 Task: Look for properties with their price reduced in more than 60 days.
Action: Mouse moved to (614, 56)
Screenshot: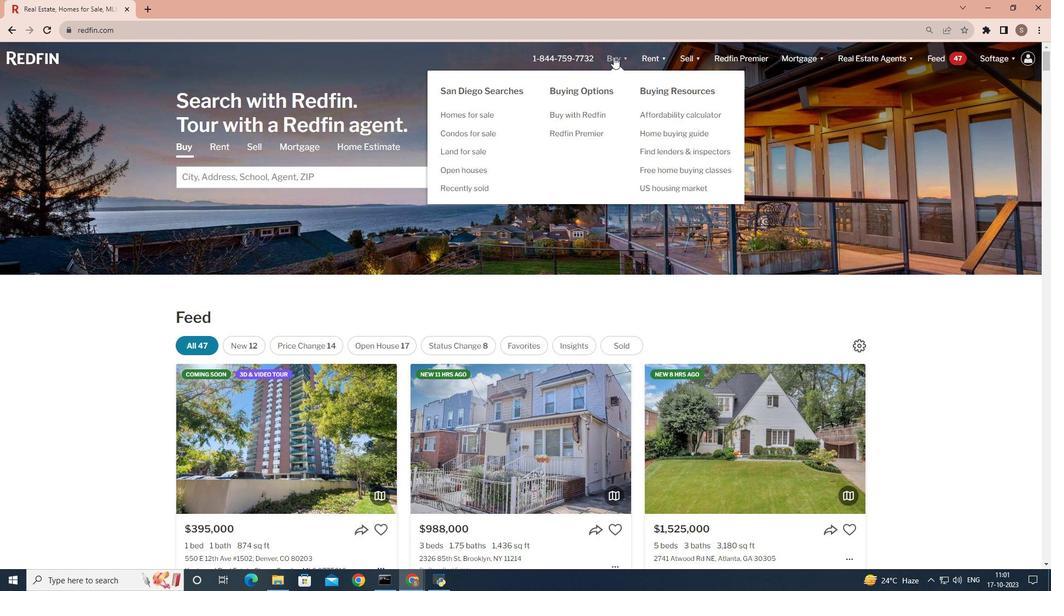 
Action: Mouse pressed left at (614, 56)
Screenshot: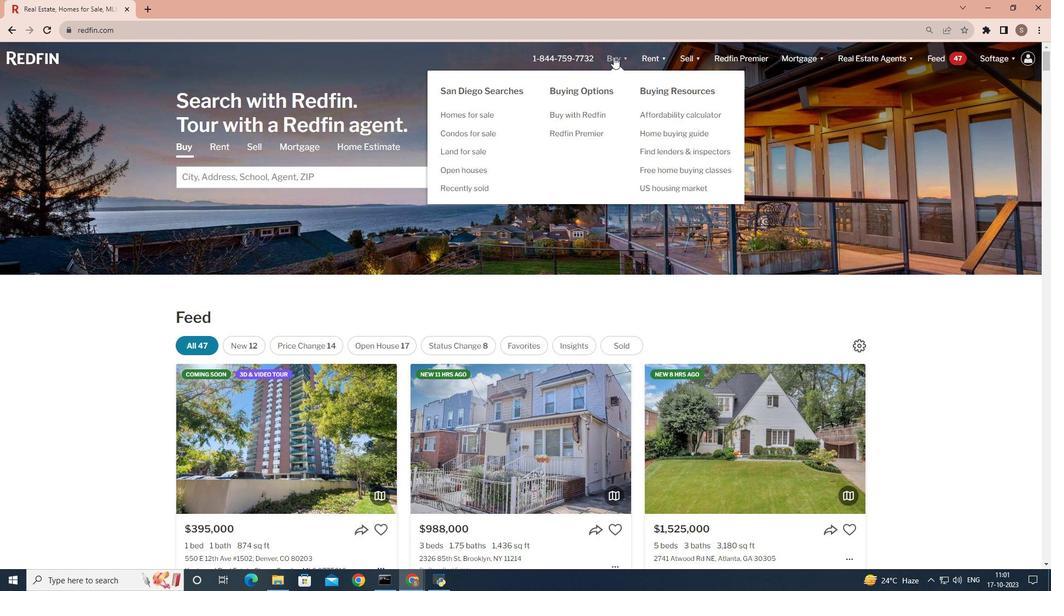 
Action: Mouse moved to (256, 229)
Screenshot: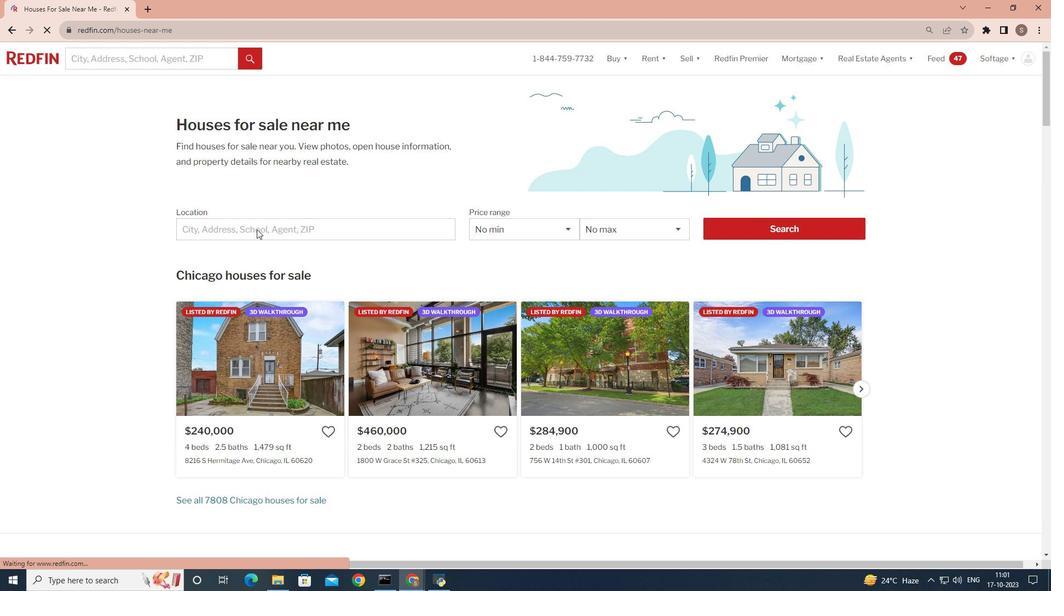 
Action: Mouse pressed left at (256, 229)
Screenshot: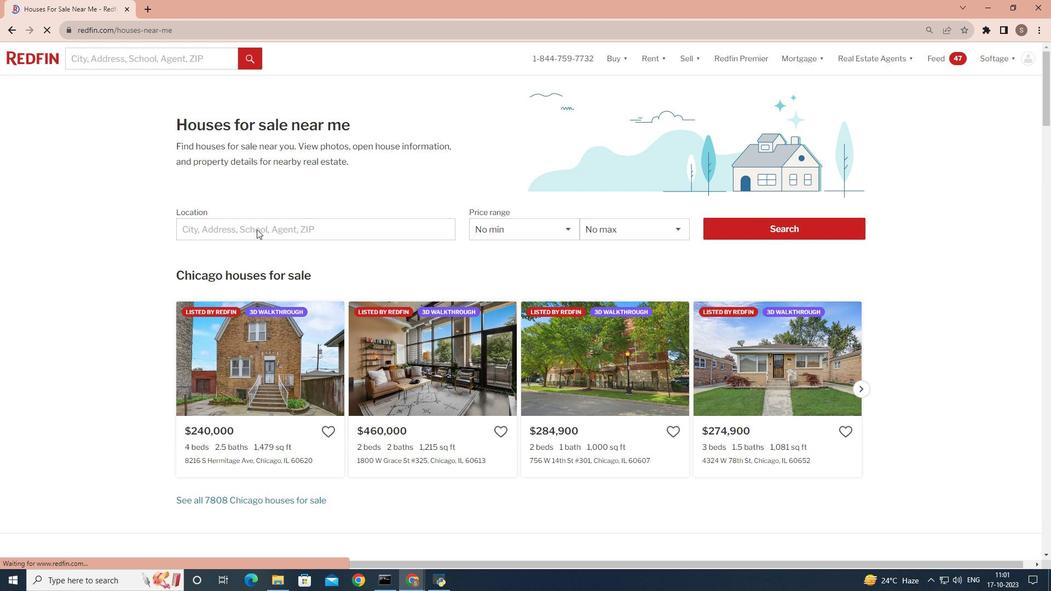
Action: Mouse moved to (253, 227)
Screenshot: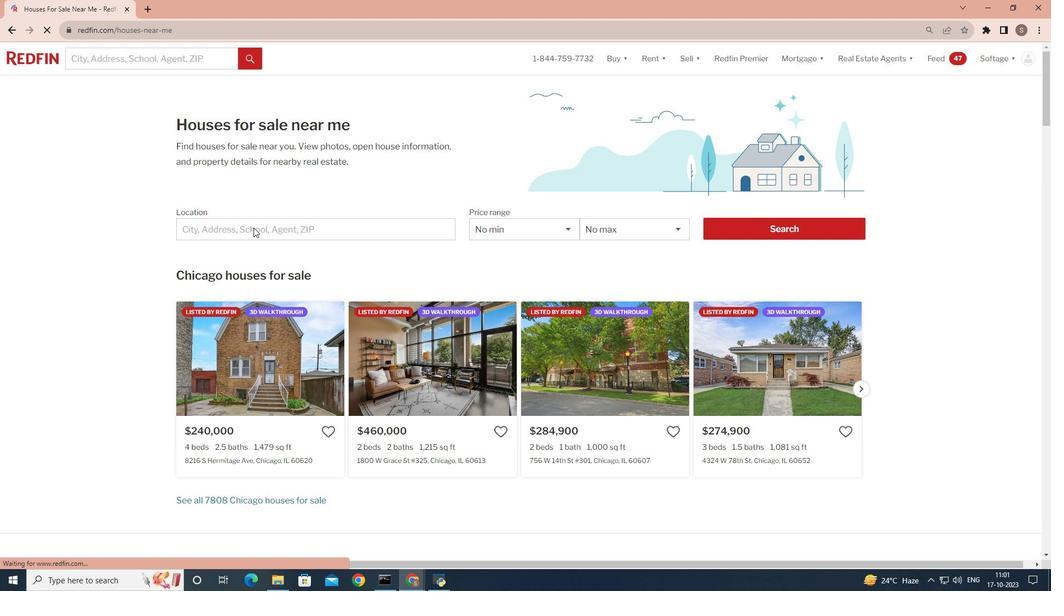 
Action: Mouse pressed left at (253, 227)
Screenshot: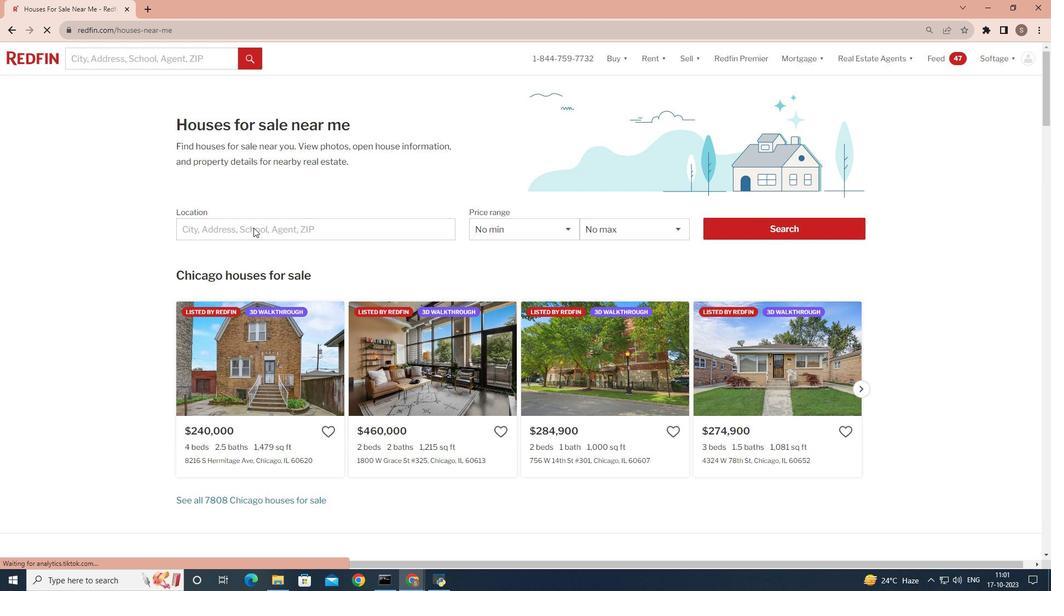 
Action: Mouse moved to (249, 231)
Screenshot: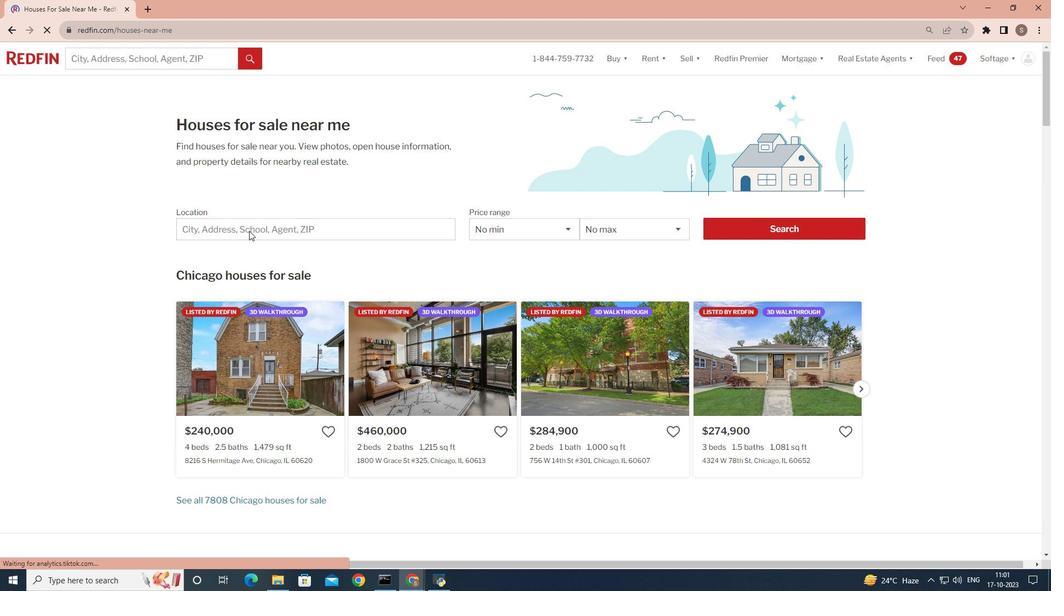 
Action: Mouse pressed left at (249, 231)
Screenshot: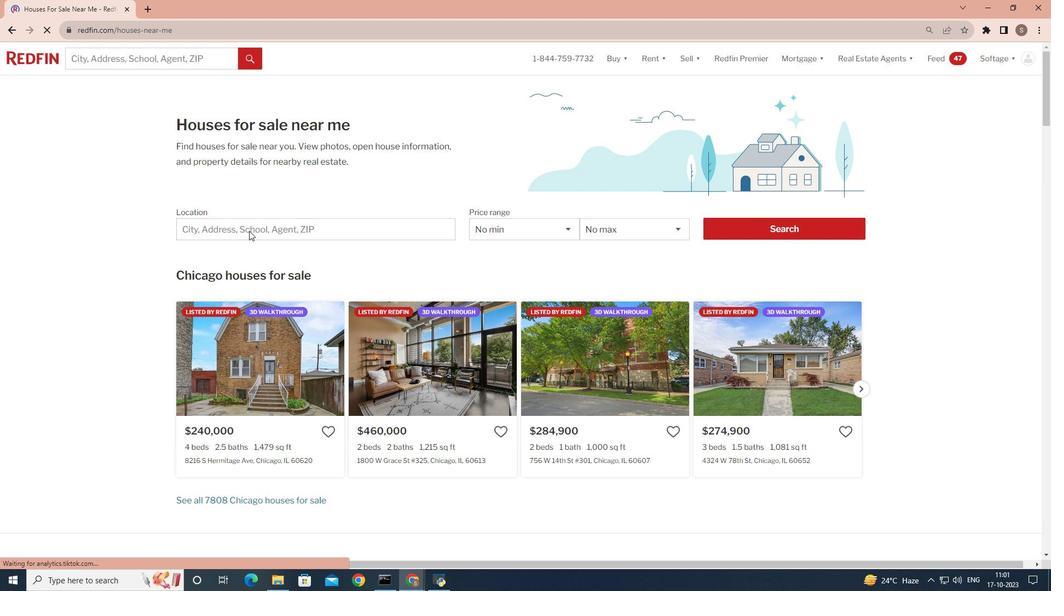 
Action: Mouse moved to (248, 229)
Screenshot: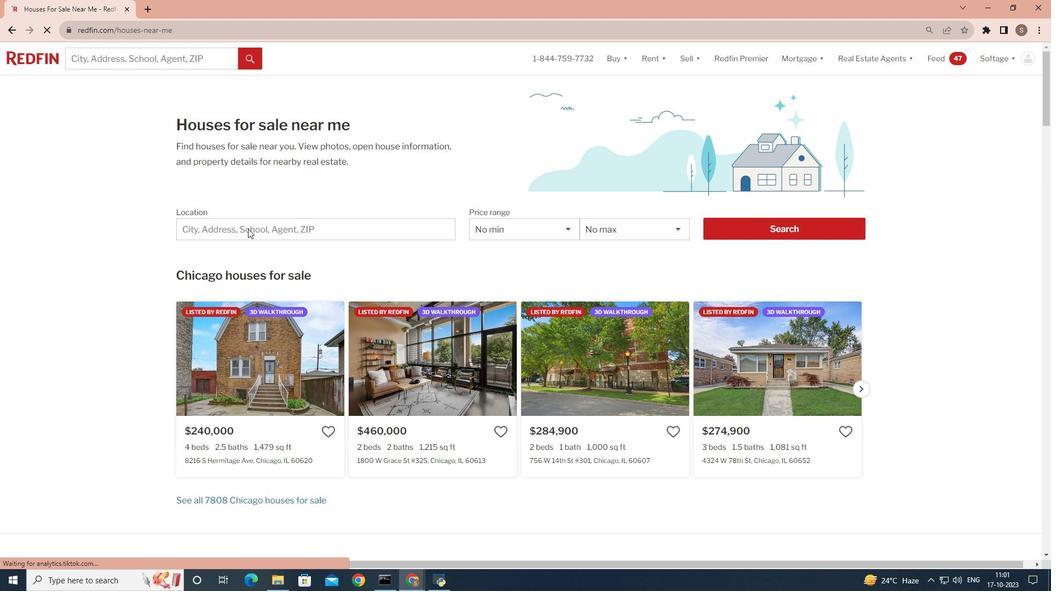 
Action: Mouse pressed left at (248, 229)
Screenshot: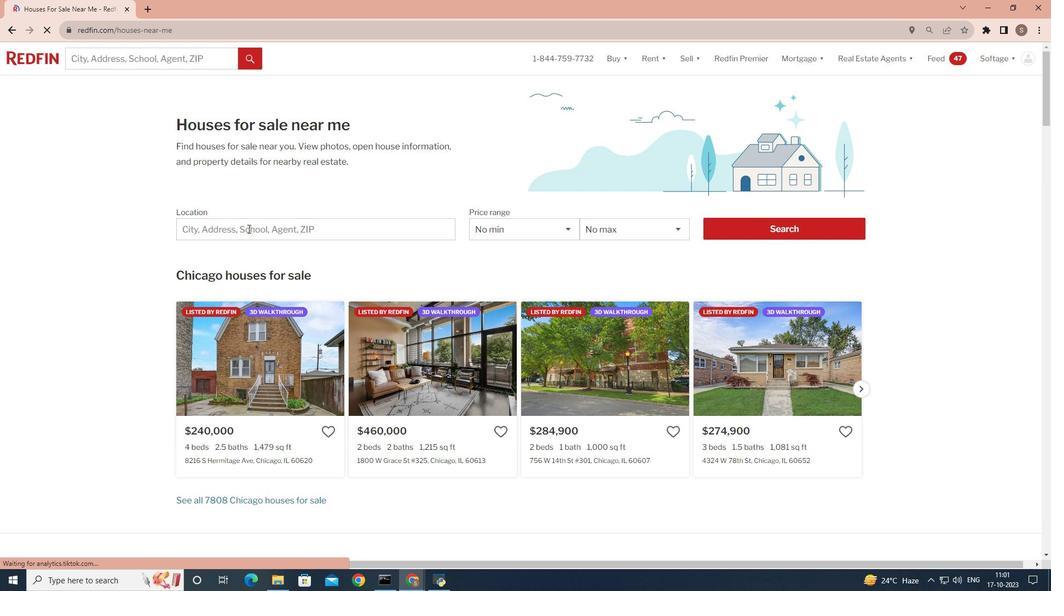 
Action: Key pressed <Key.shift>San<Key.space><Key.shift>Diego
Screenshot: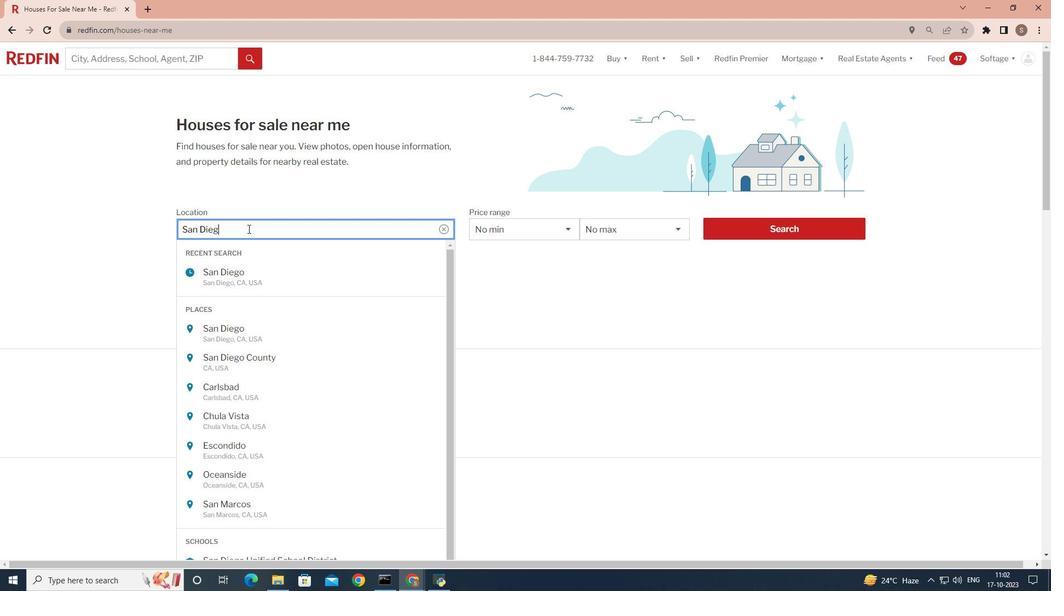 
Action: Mouse moved to (772, 222)
Screenshot: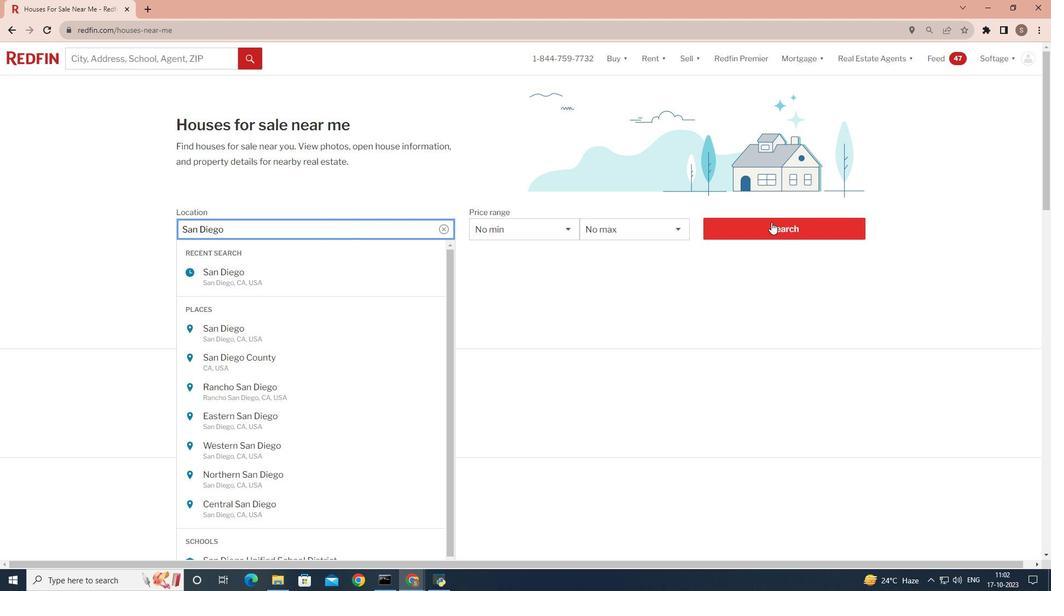 
Action: Mouse pressed left at (772, 222)
Screenshot: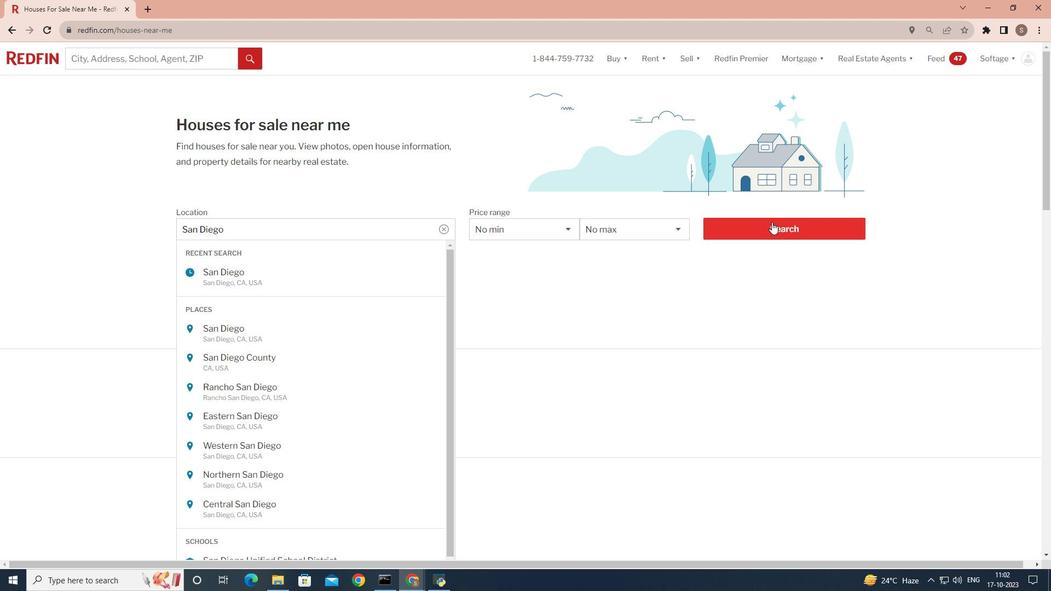 
Action: Mouse moved to (774, 229)
Screenshot: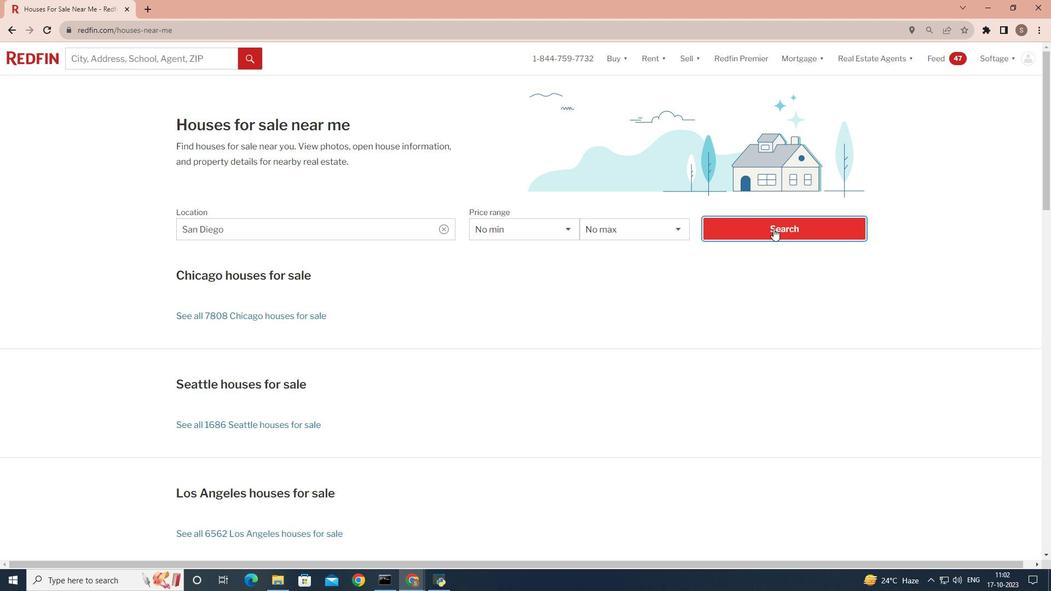 
Action: Mouse pressed left at (774, 229)
Screenshot: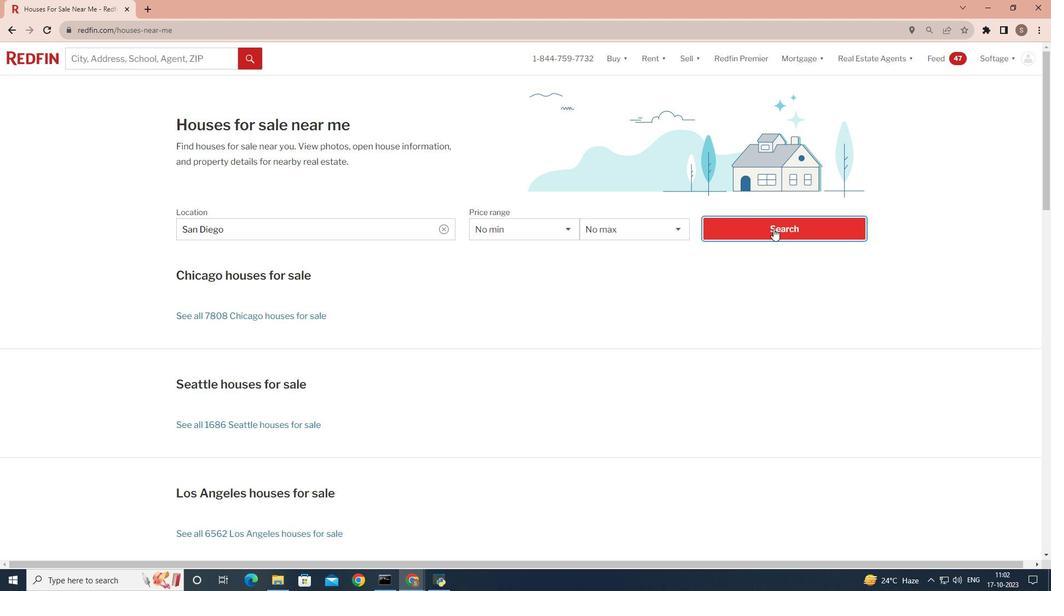 
Action: Mouse pressed left at (774, 229)
Screenshot: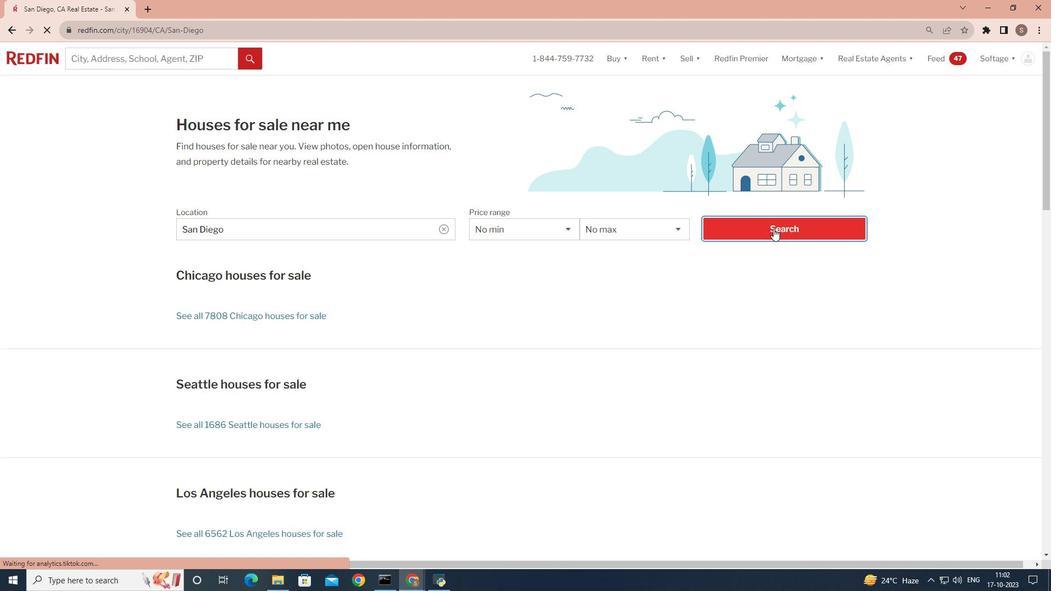 
Action: Mouse moved to (941, 127)
Screenshot: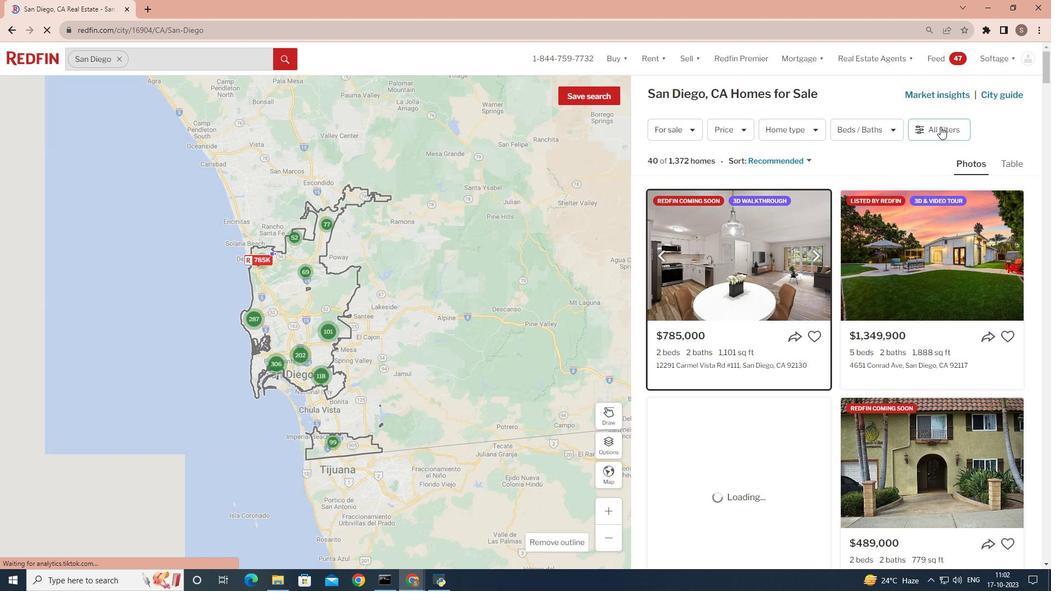 
Action: Mouse pressed left at (941, 127)
Screenshot: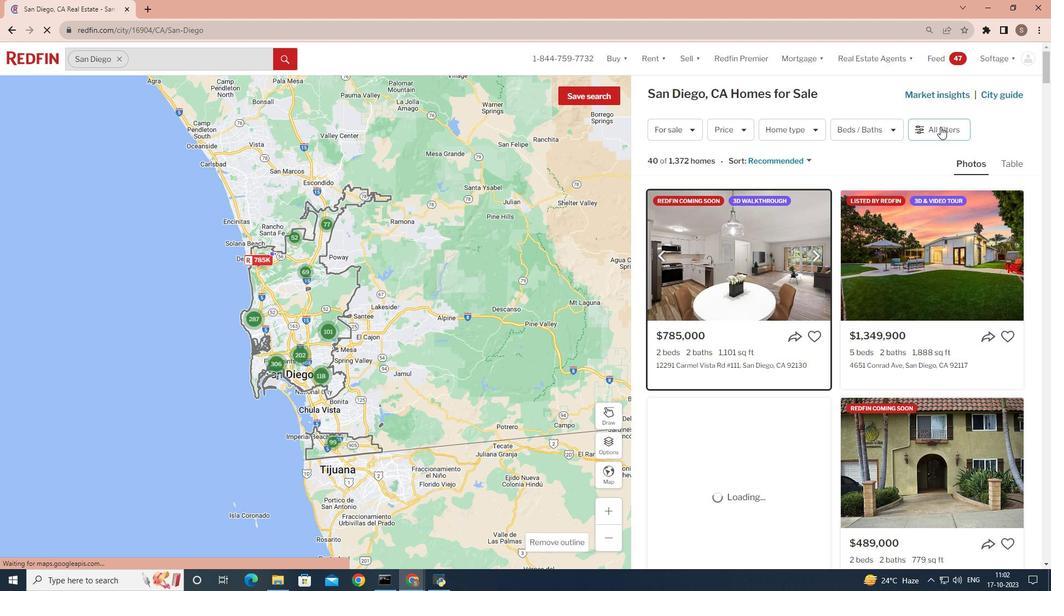 
Action: Mouse pressed left at (941, 127)
Screenshot: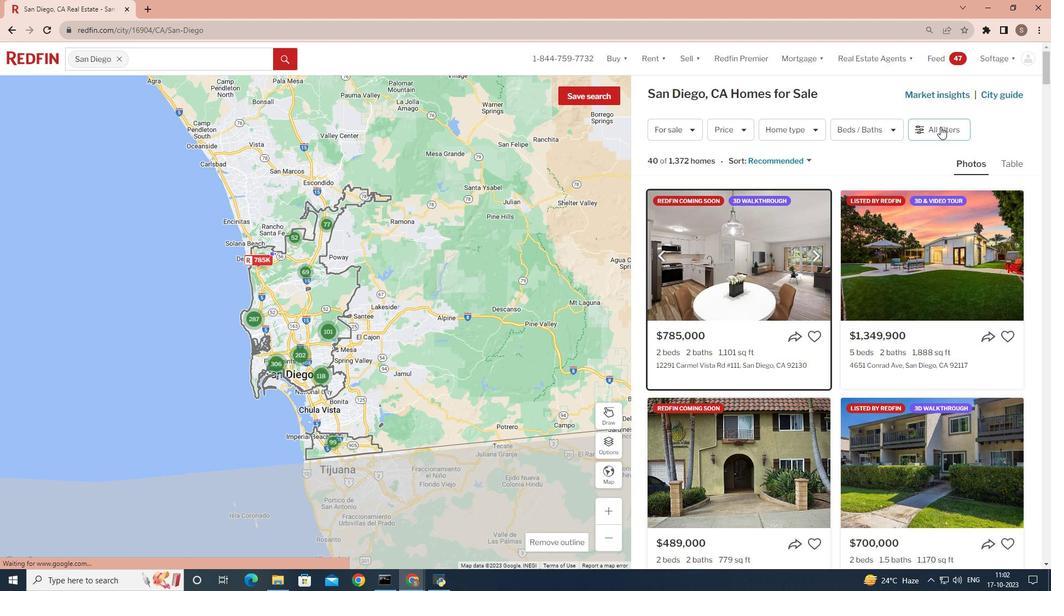 
Action: Mouse moved to (933, 223)
Screenshot: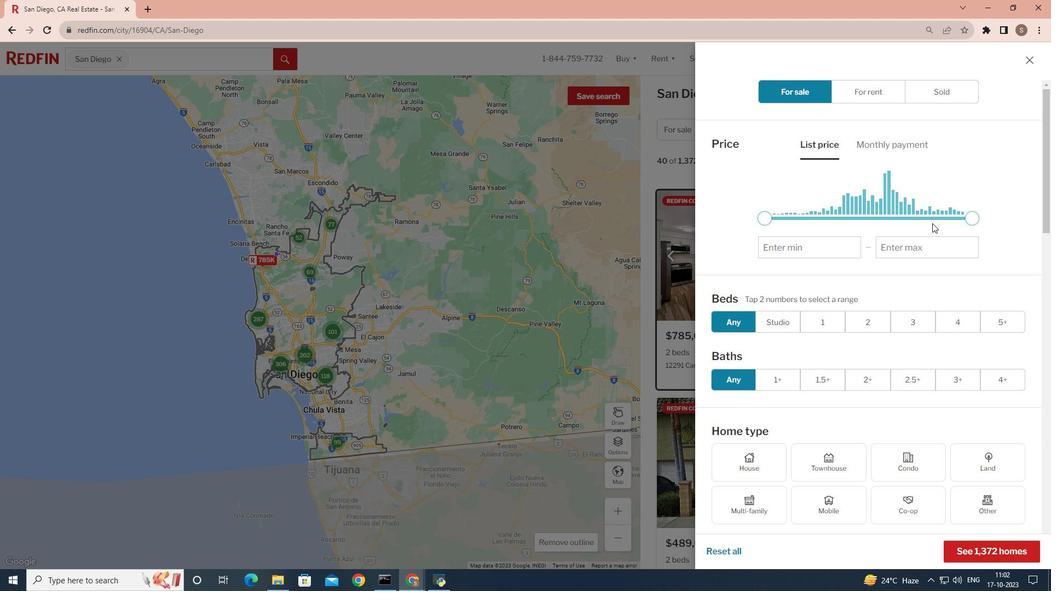 
Action: Mouse scrolled (933, 222) with delta (0, 0)
Screenshot: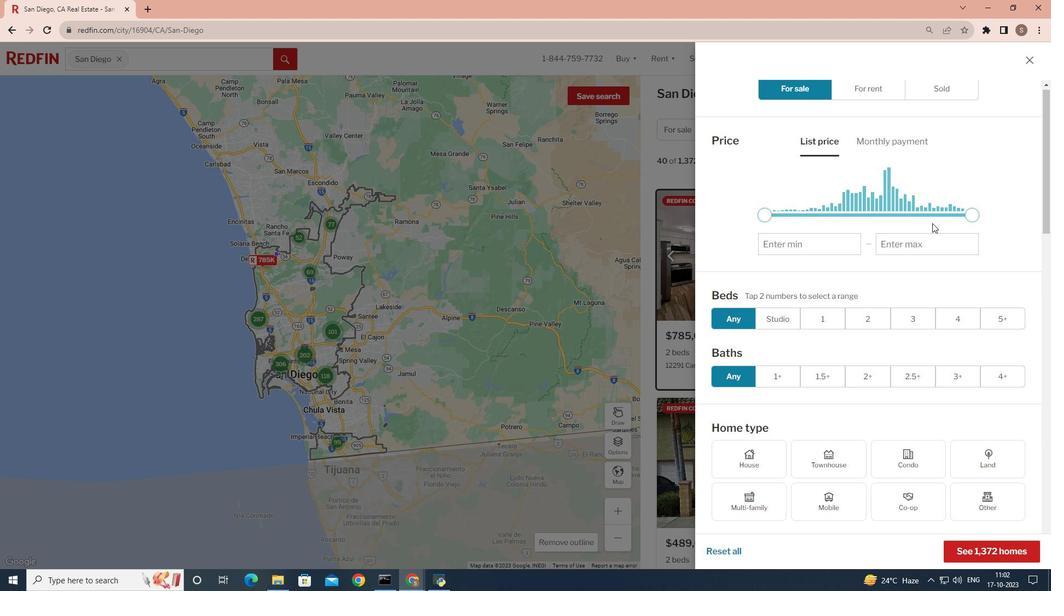 
Action: Mouse scrolled (933, 222) with delta (0, 0)
Screenshot: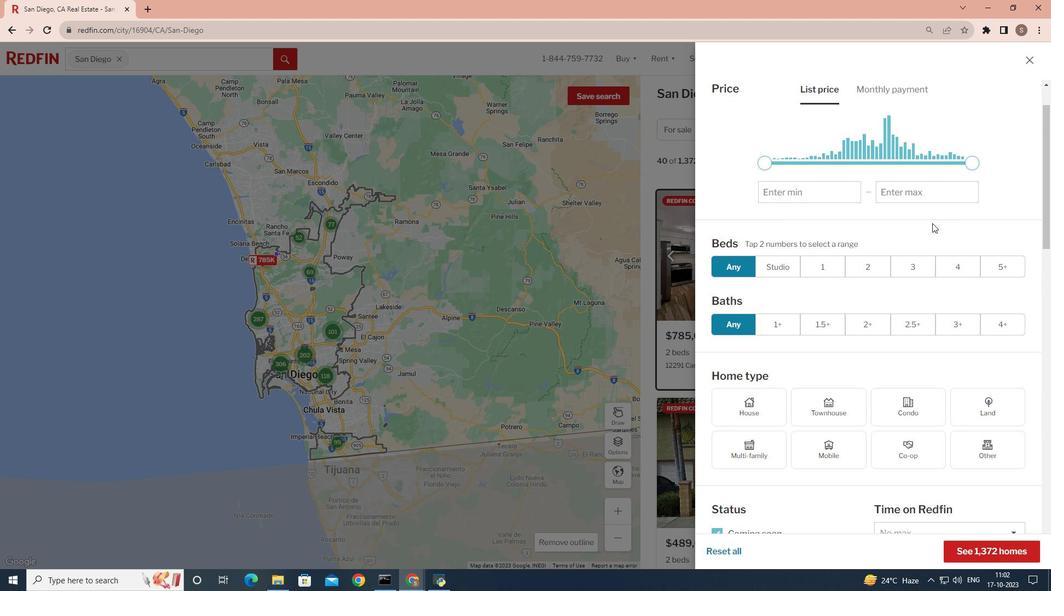 
Action: Mouse scrolled (933, 222) with delta (0, 0)
Screenshot: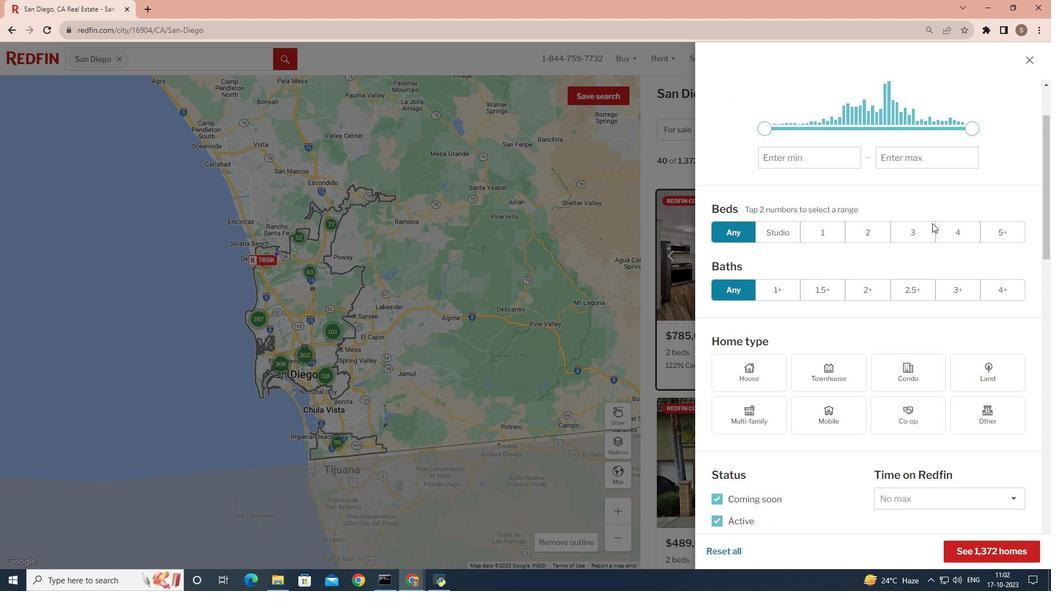 
Action: Mouse moved to (934, 222)
Screenshot: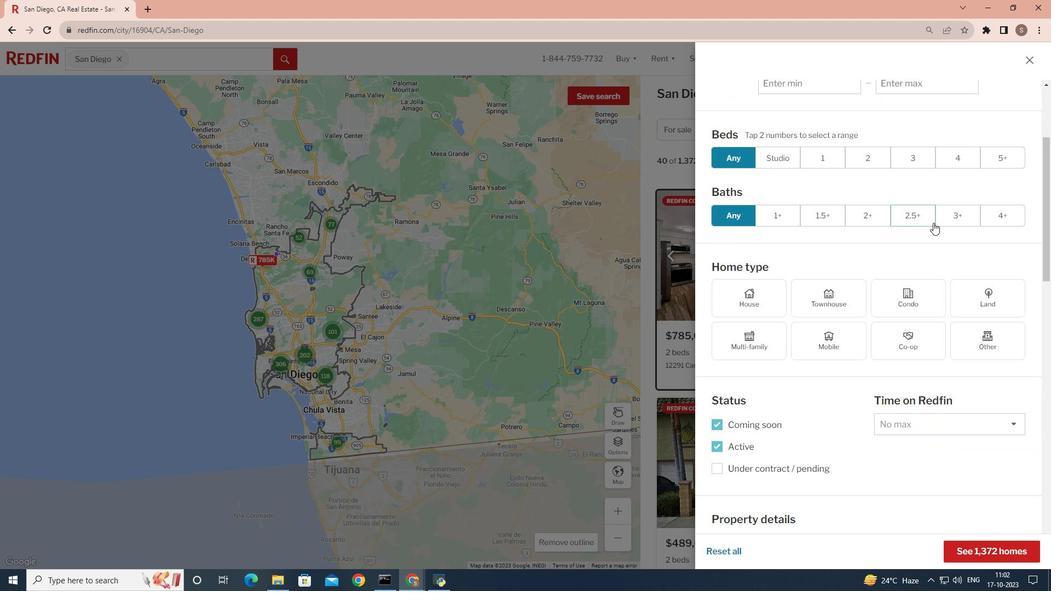 
Action: Mouse scrolled (934, 222) with delta (0, 0)
Screenshot: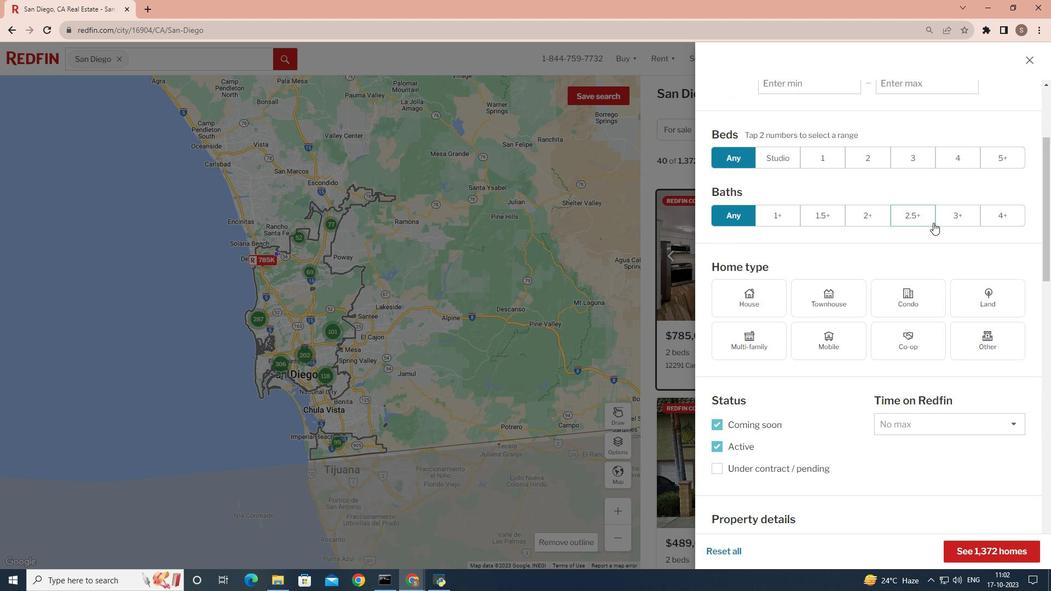 
Action: Mouse moved to (939, 220)
Screenshot: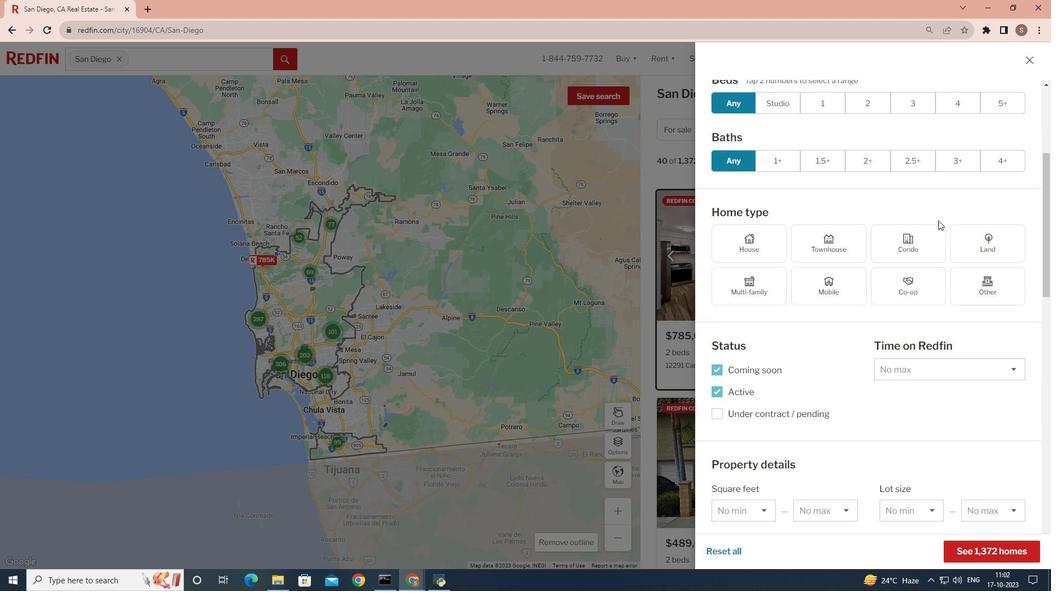 
Action: Mouse scrolled (939, 220) with delta (0, 0)
Screenshot: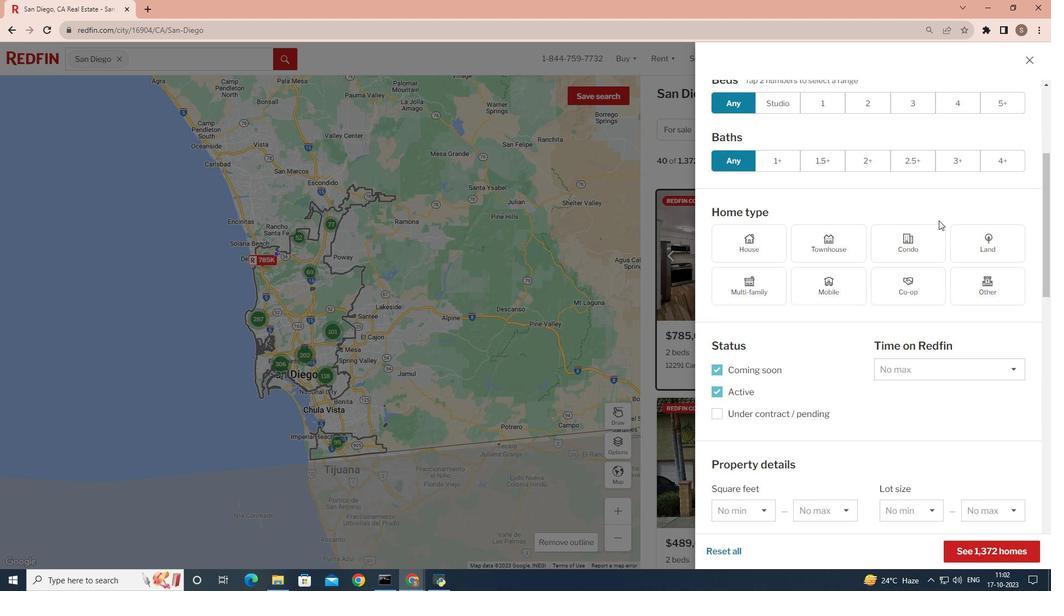 
Action: Mouse scrolled (939, 220) with delta (0, 0)
Screenshot: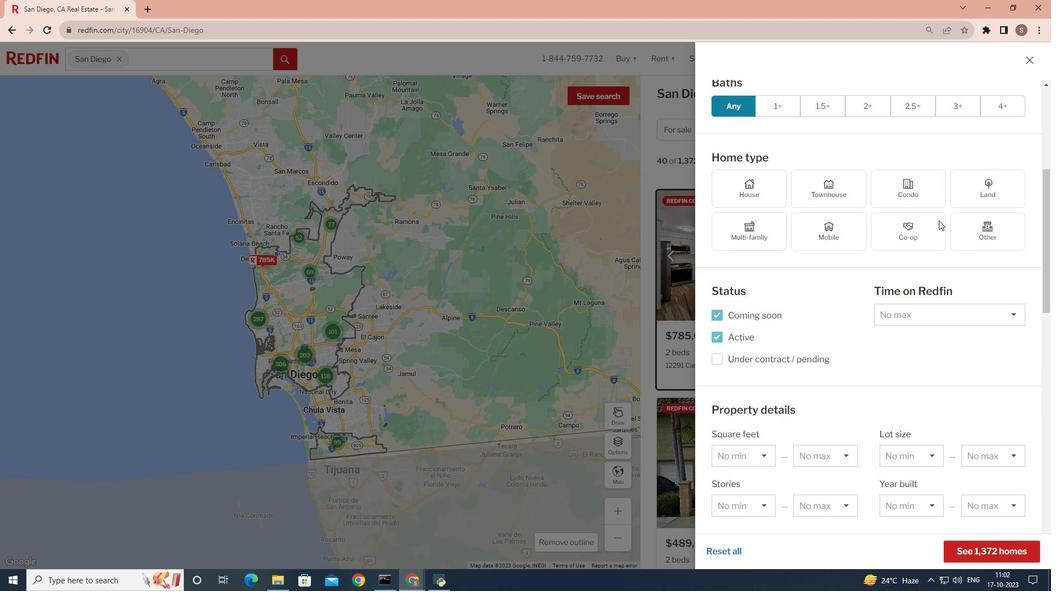 
Action: Mouse scrolled (939, 220) with delta (0, 0)
Screenshot: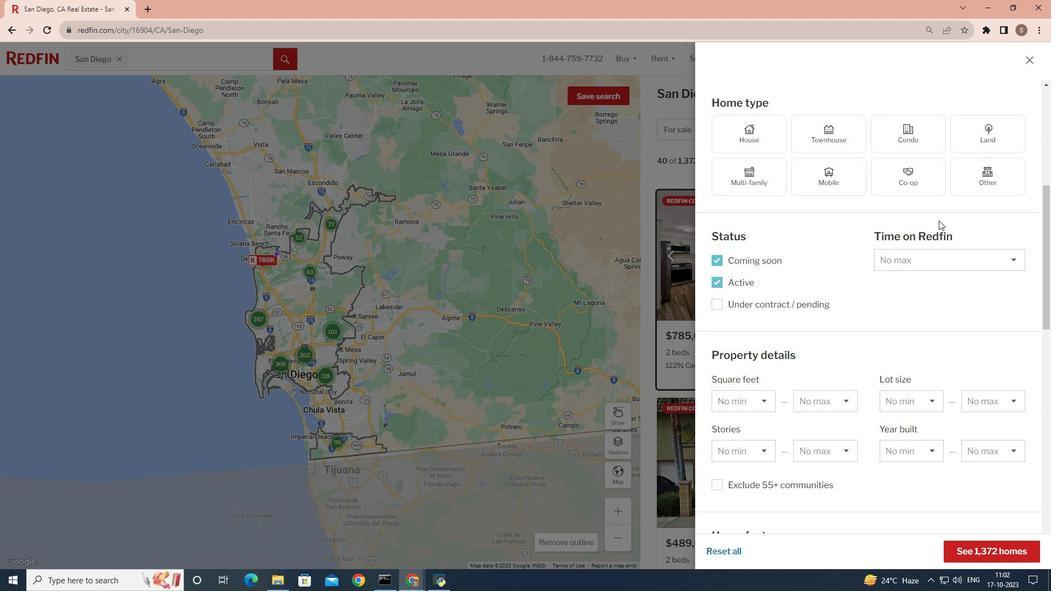 
Action: Mouse scrolled (939, 220) with delta (0, 0)
Screenshot: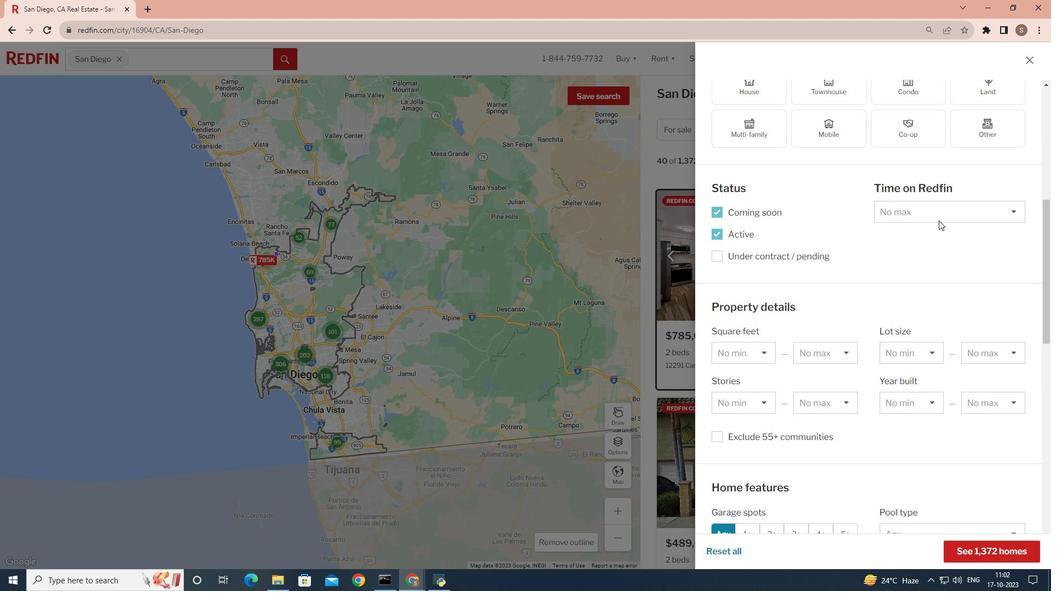 
Action: Mouse scrolled (939, 220) with delta (0, 0)
Screenshot: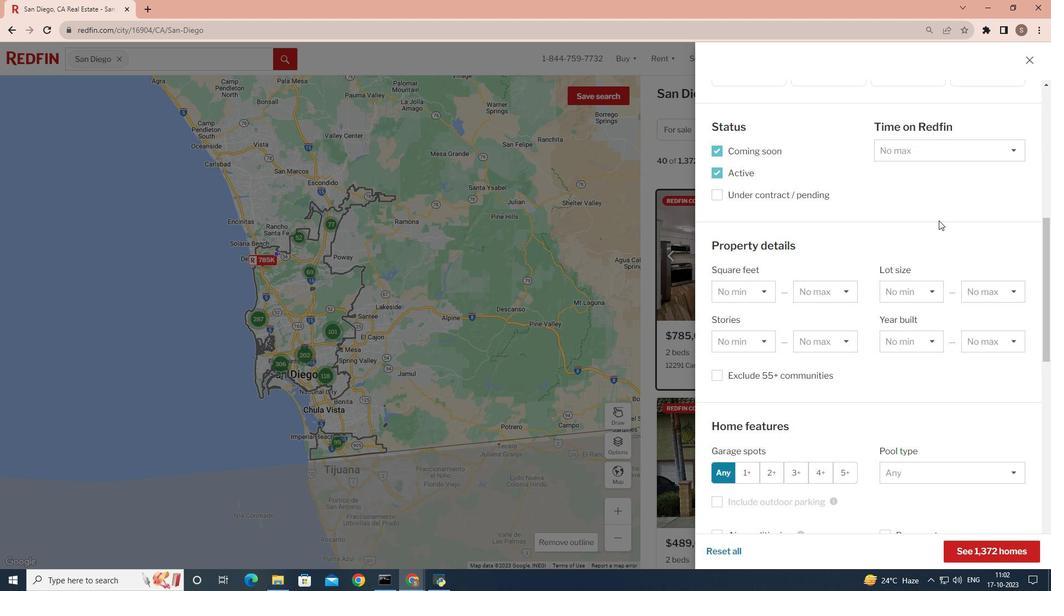 
Action: Mouse scrolled (939, 220) with delta (0, 0)
Screenshot: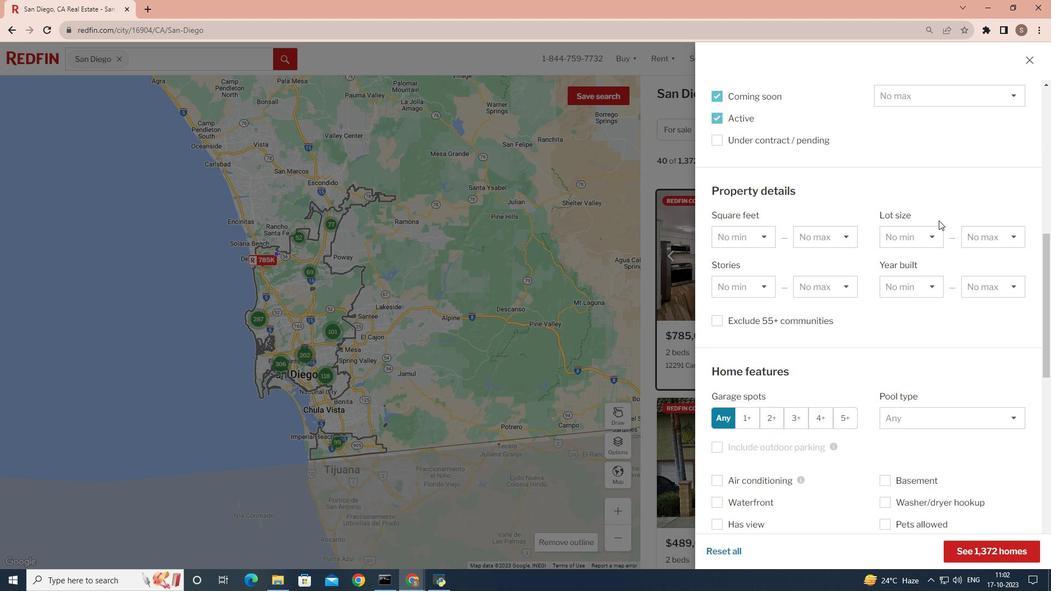 
Action: Mouse scrolled (939, 220) with delta (0, 0)
Screenshot: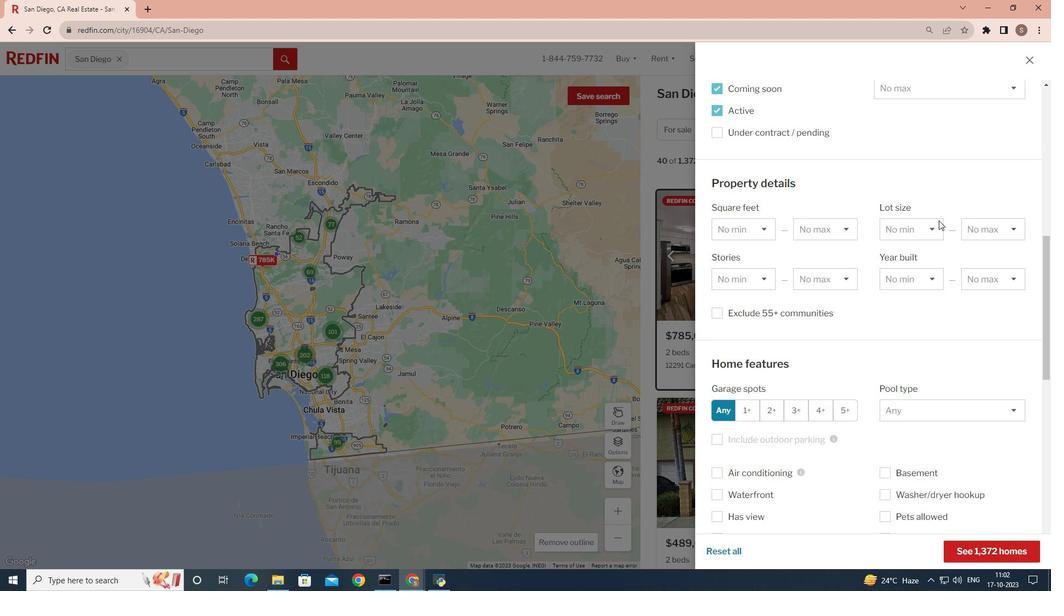 
Action: Mouse scrolled (939, 220) with delta (0, 0)
Screenshot: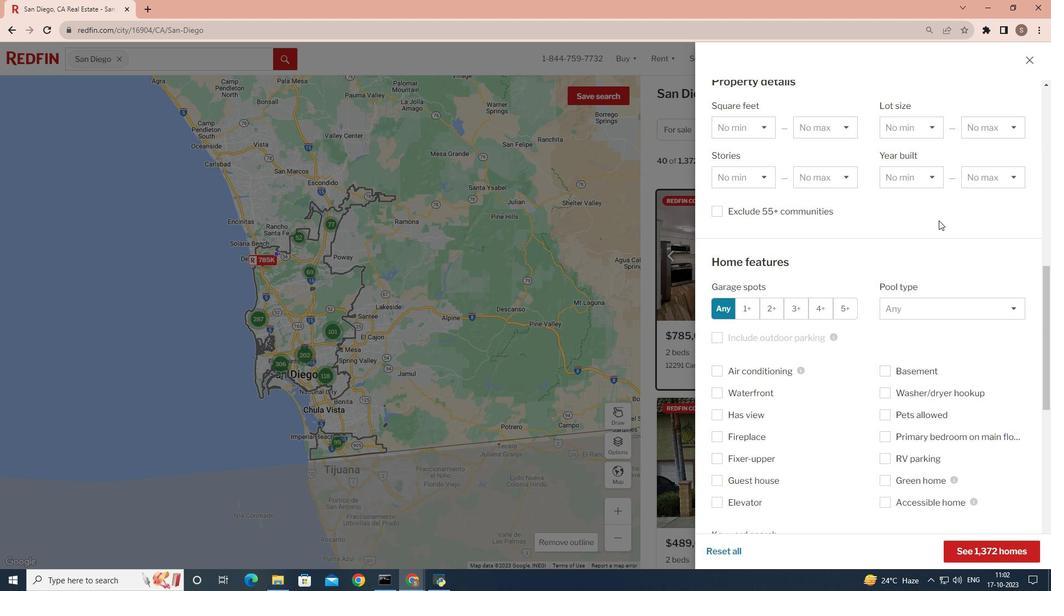 
Action: Mouse scrolled (939, 220) with delta (0, 0)
Screenshot: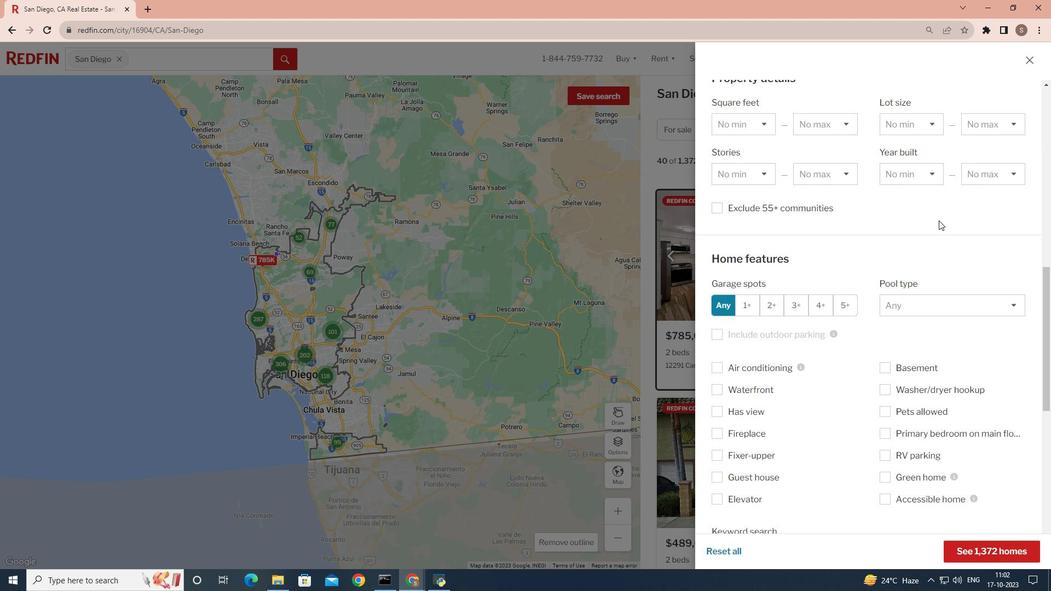 
Action: Mouse moved to (939, 220)
Screenshot: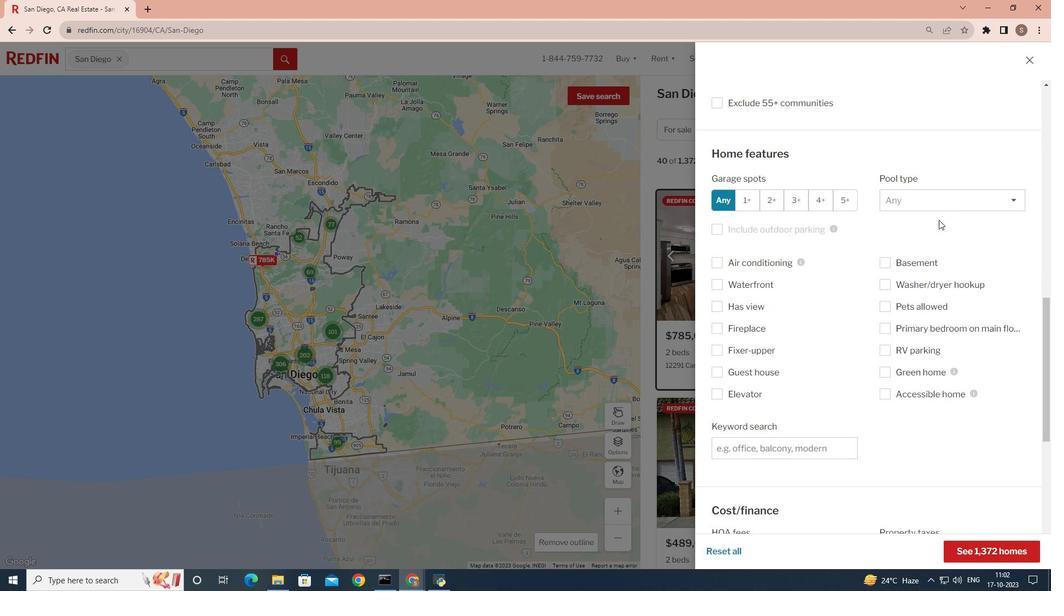 
Action: Mouse scrolled (939, 219) with delta (0, 0)
Screenshot: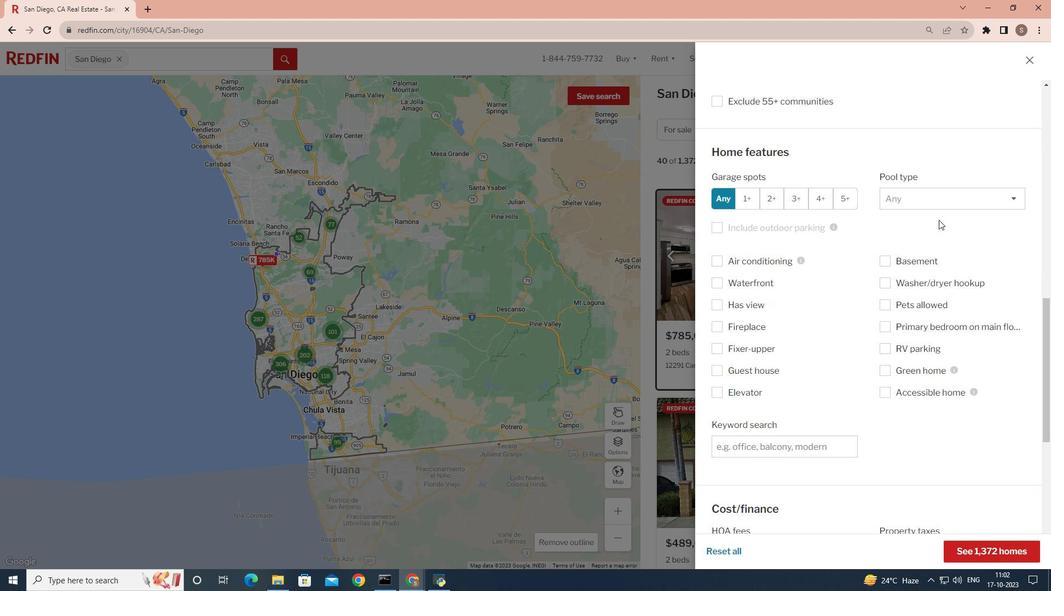 
Action: Mouse scrolled (939, 219) with delta (0, 0)
Screenshot: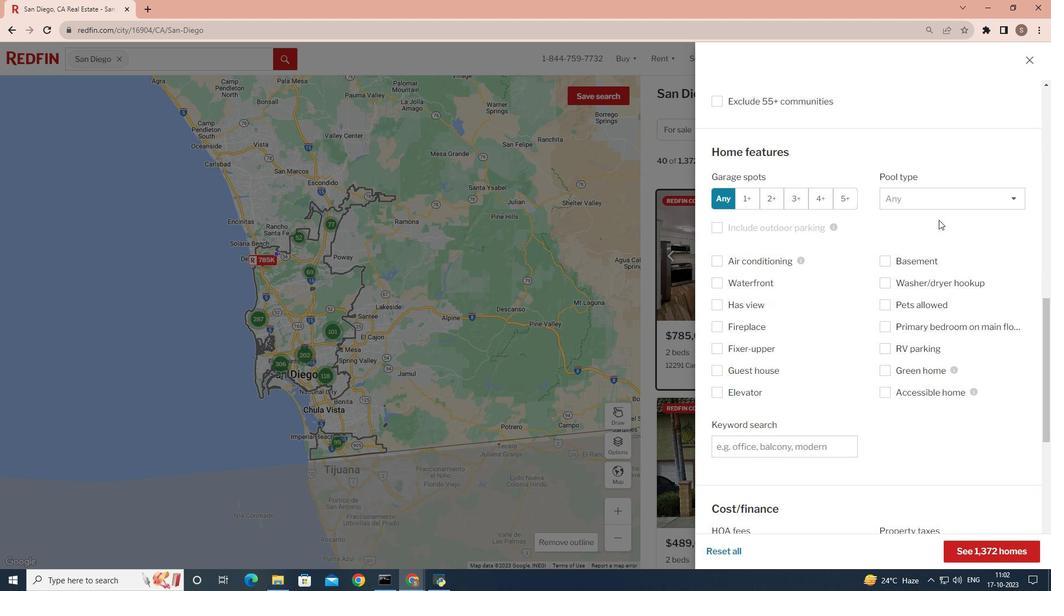 
Action: Mouse scrolled (939, 219) with delta (0, 0)
Screenshot: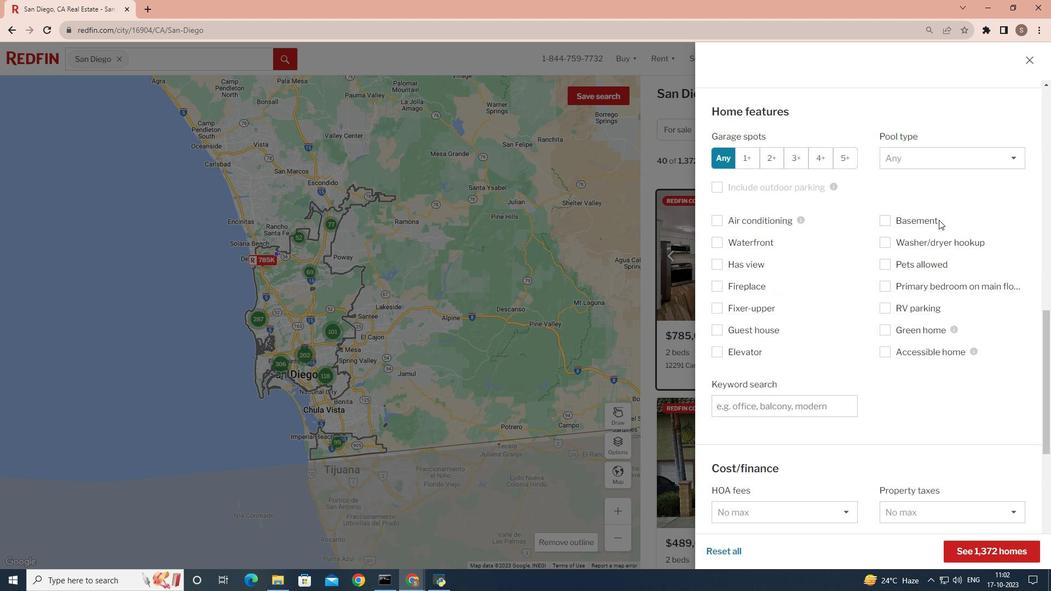 
Action: Mouse scrolled (939, 219) with delta (0, 0)
Screenshot: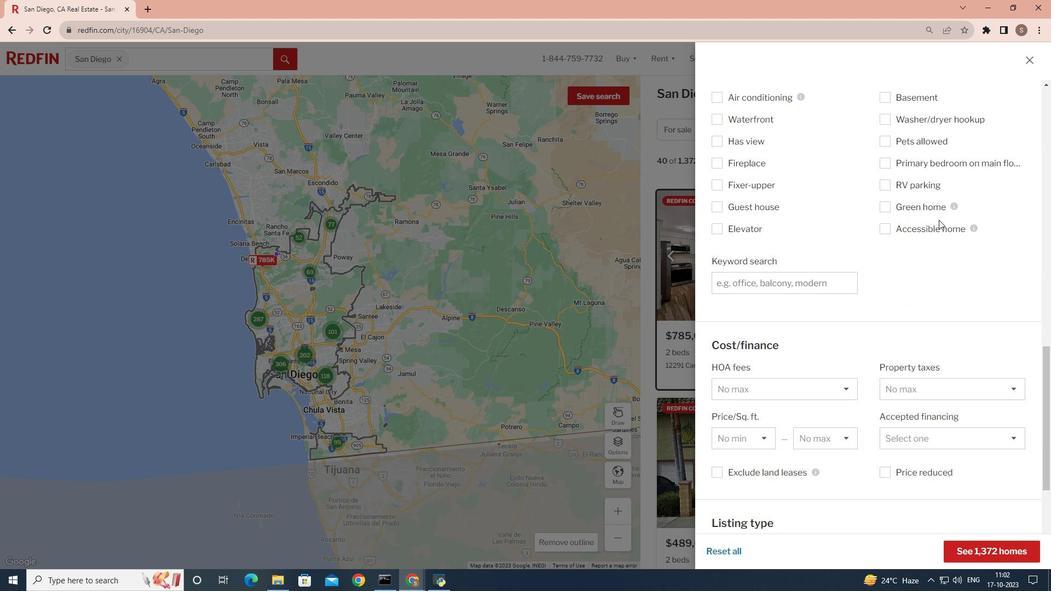 
Action: Mouse scrolled (939, 219) with delta (0, 0)
Screenshot: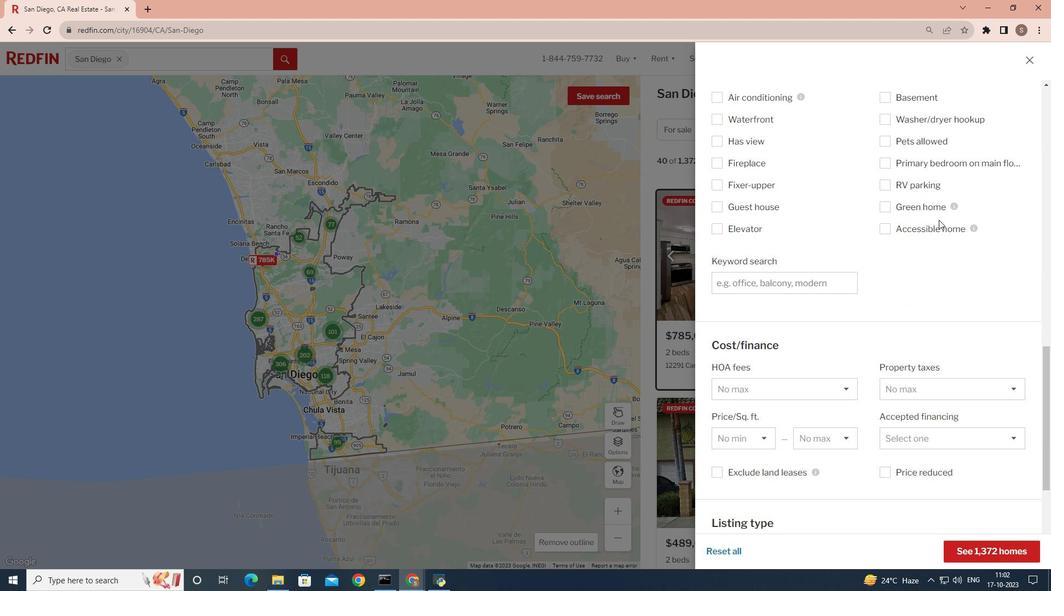 
Action: Mouse moved to (940, 219)
Screenshot: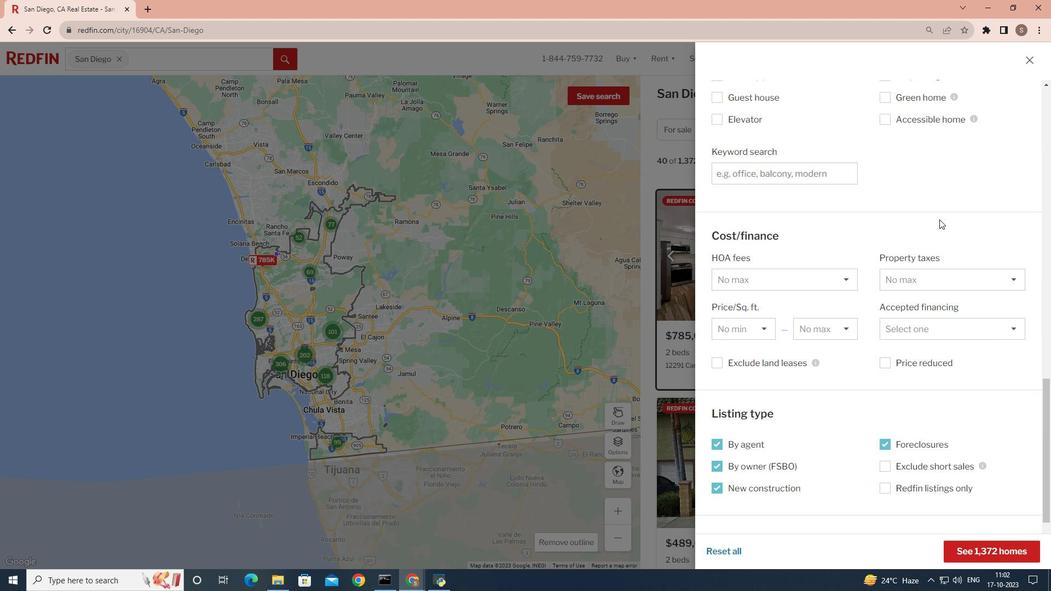 
Action: Mouse scrolled (940, 219) with delta (0, 0)
Screenshot: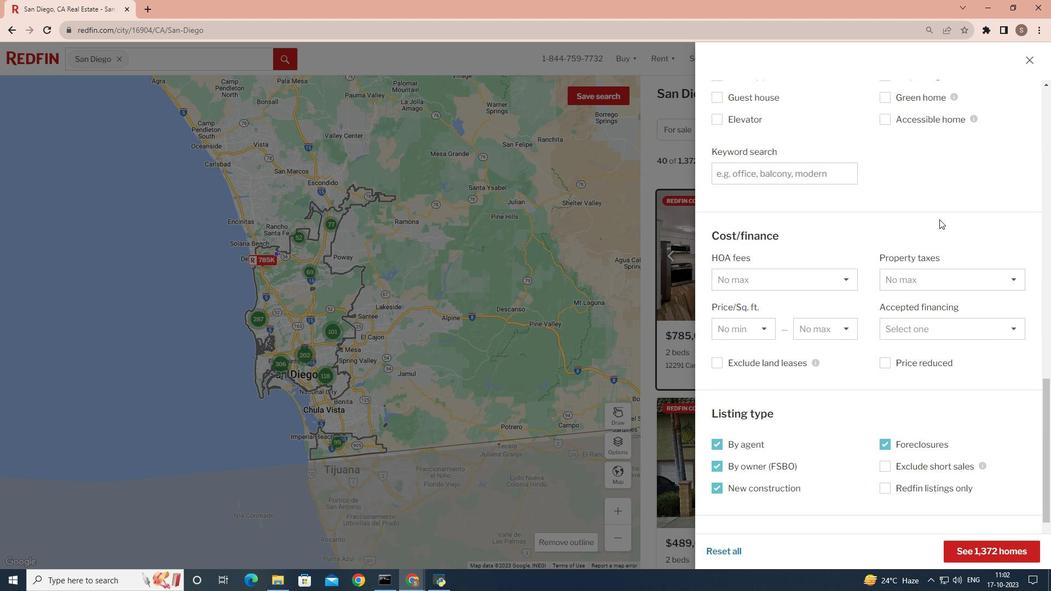 
Action: Mouse scrolled (940, 219) with delta (0, 0)
Screenshot: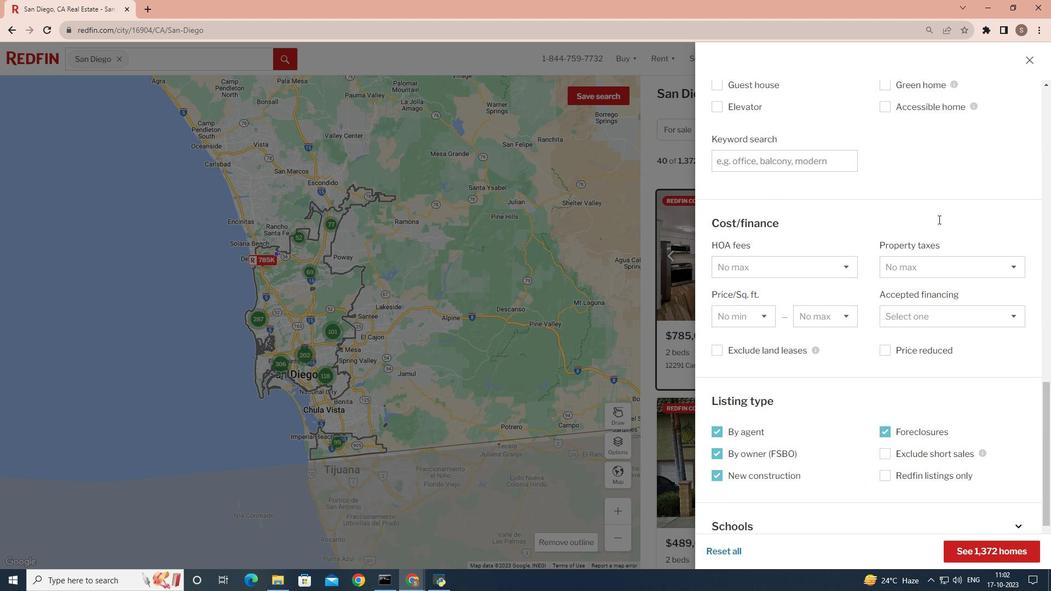 
Action: Mouse moved to (885, 257)
Screenshot: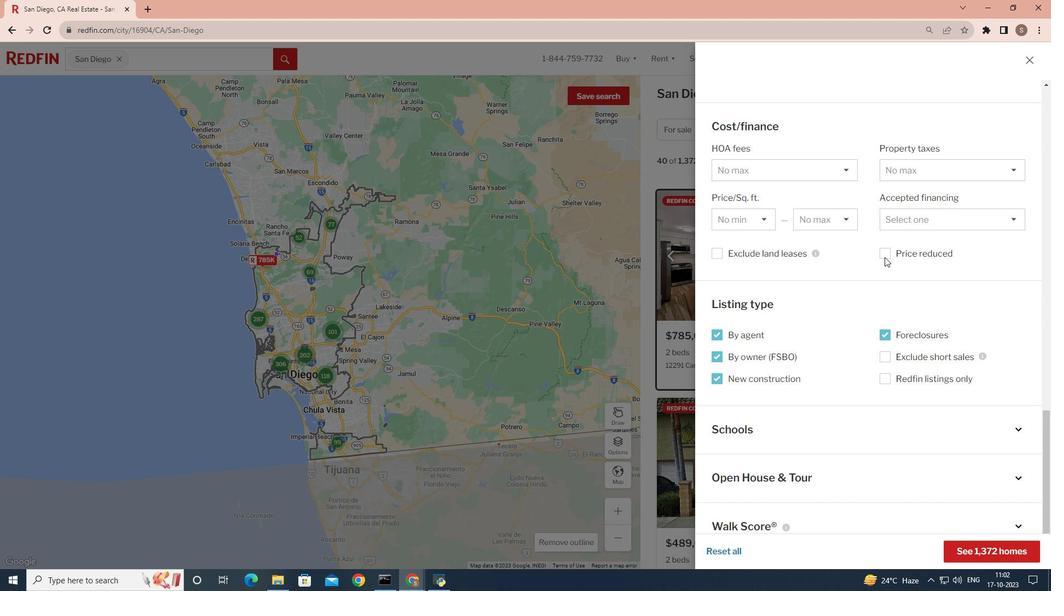 
Action: Mouse pressed left at (885, 257)
Screenshot: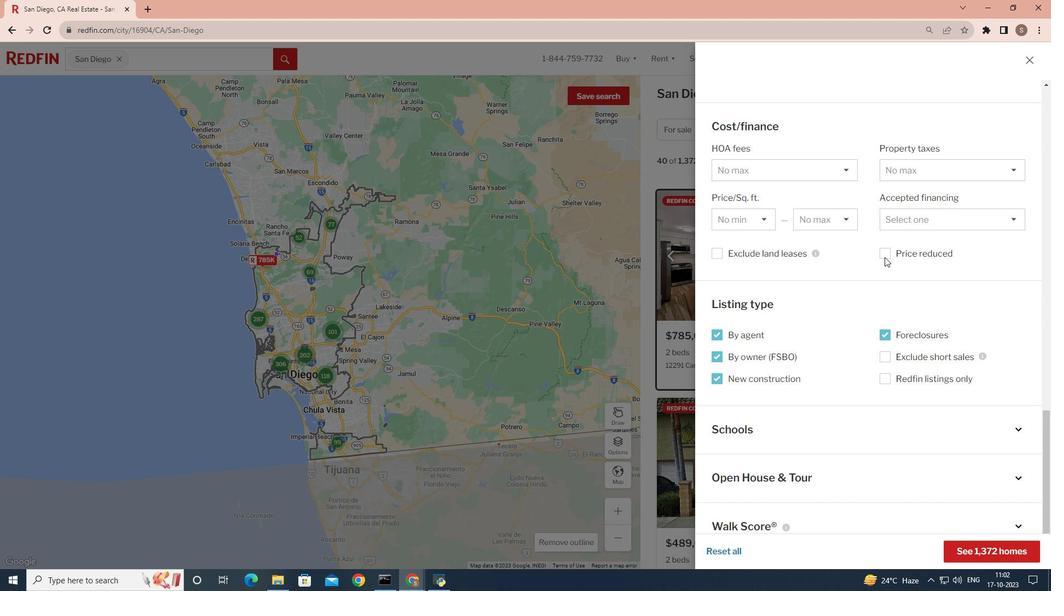 
Action: Mouse moved to (1012, 271)
Screenshot: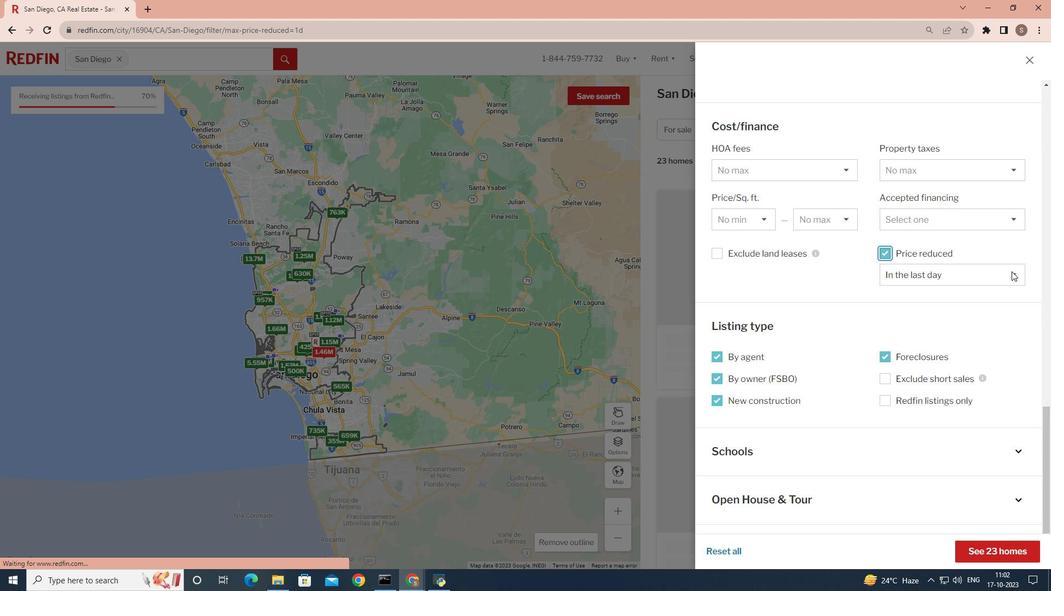 
Action: Mouse pressed left at (1012, 271)
Screenshot: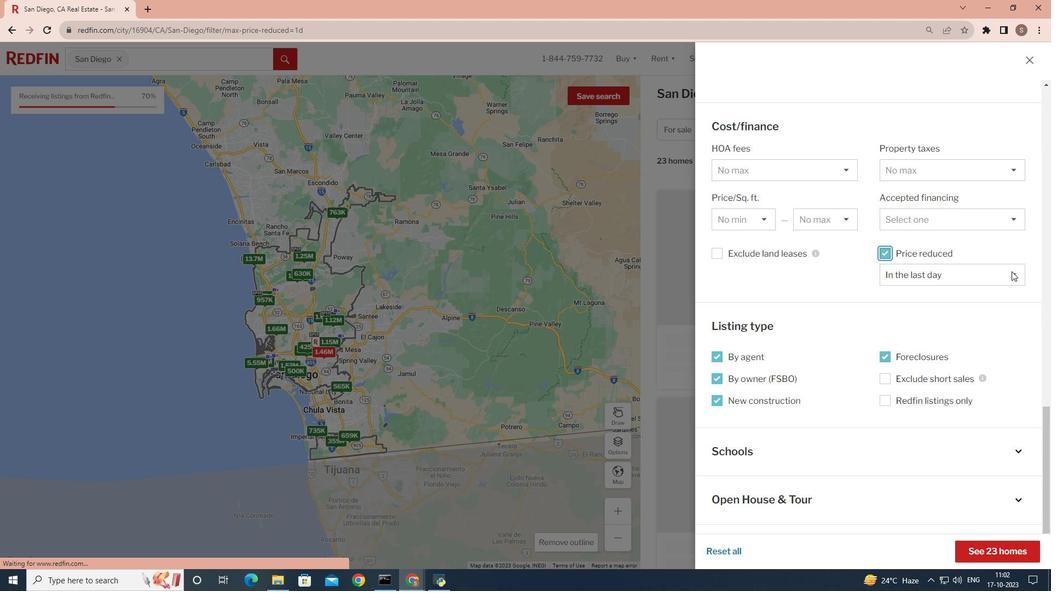 
Action: Mouse moved to (976, 355)
Screenshot: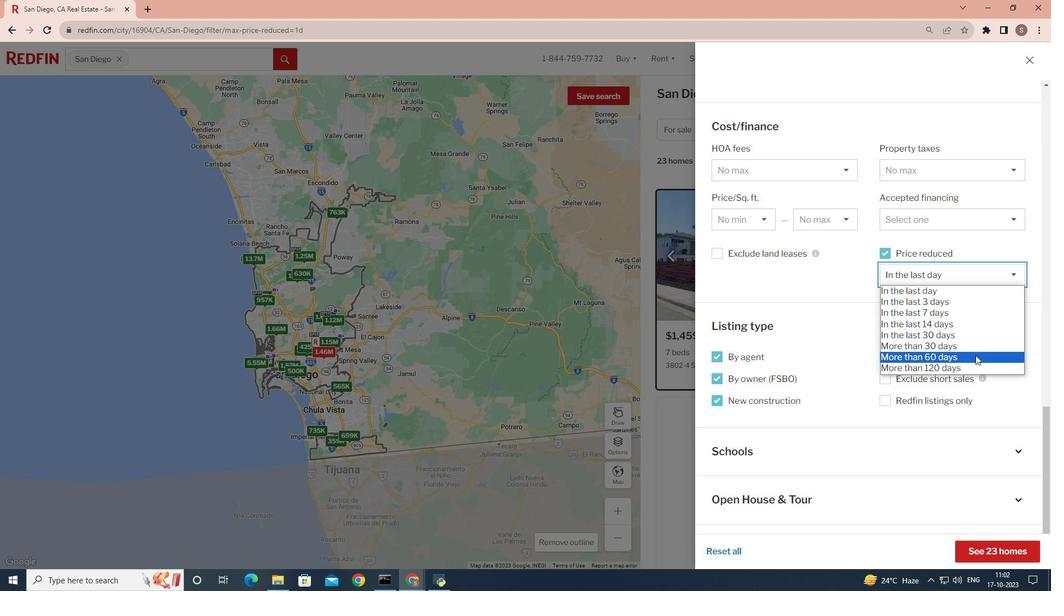 
Action: Mouse pressed left at (976, 355)
Screenshot: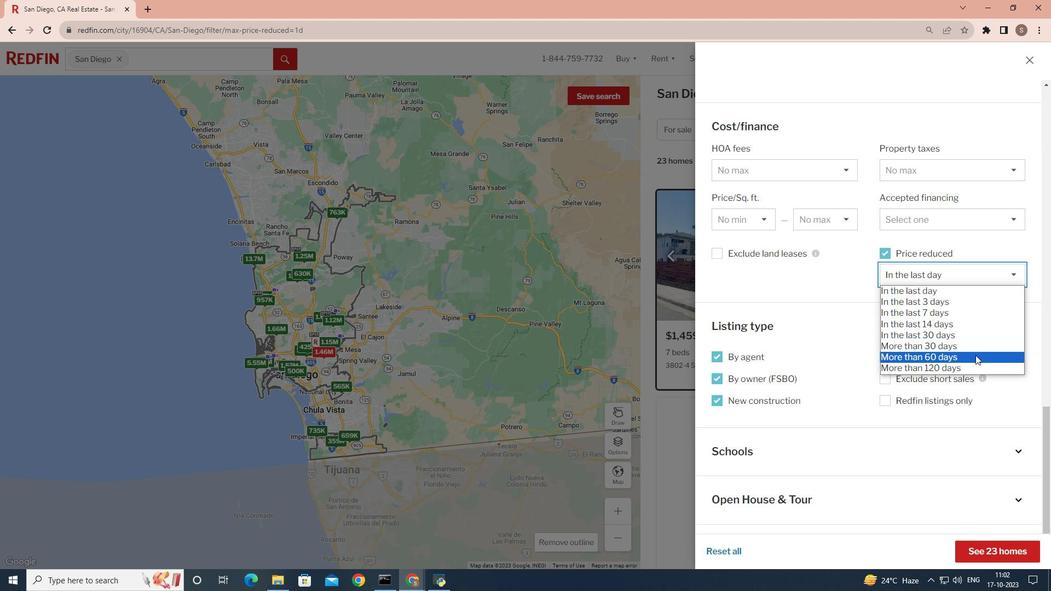 
Action: Mouse moved to (980, 547)
Screenshot: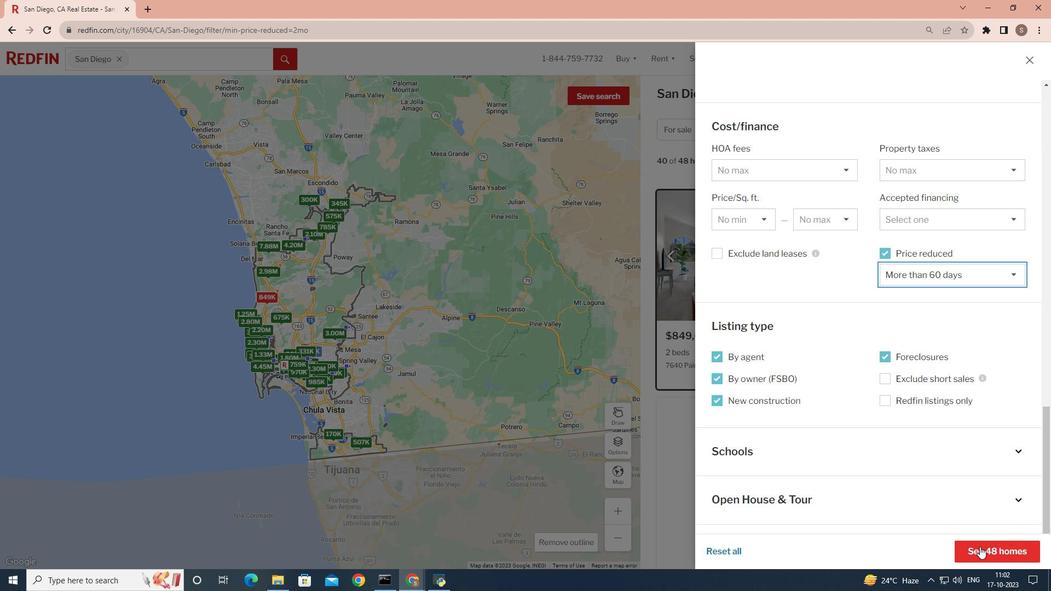 
Action: Mouse pressed left at (980, 547)
Screenshot: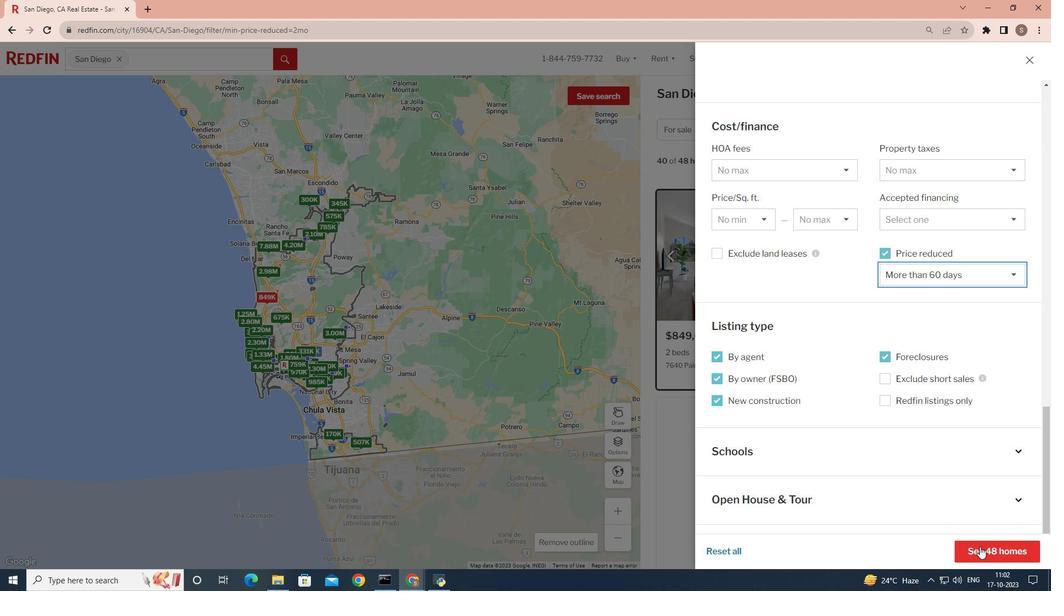 
